 Task: Add Organic Valley 3 Cheese Mexican Blend Shredded Cheese to the cart.
Action: Mouse moved to (17, 84)
Screenshot: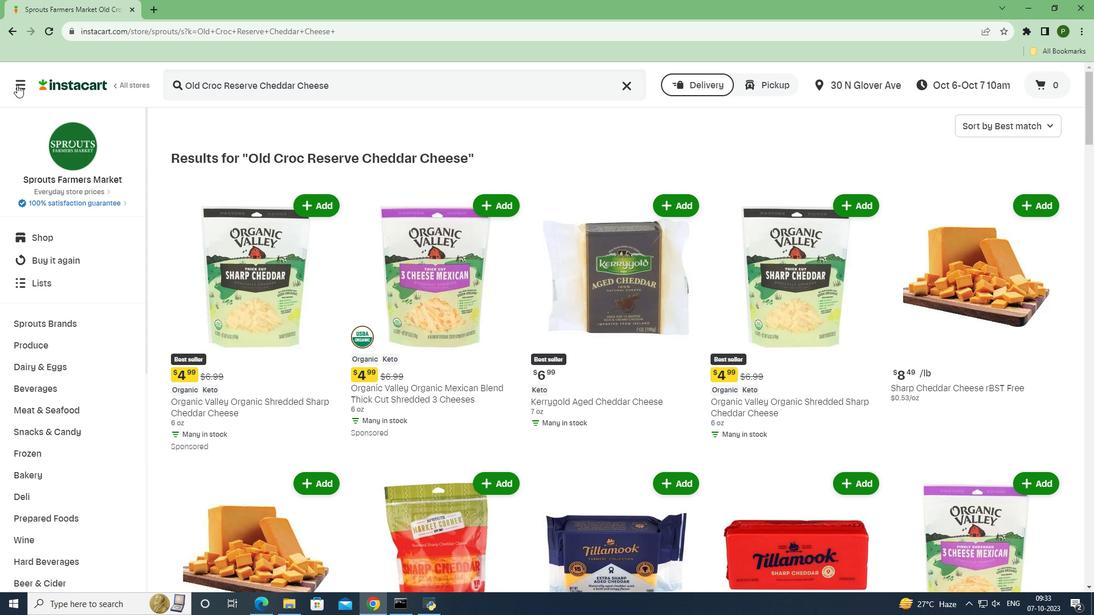 
Action: Mouse pressed left at (17, 84)
Screenshot: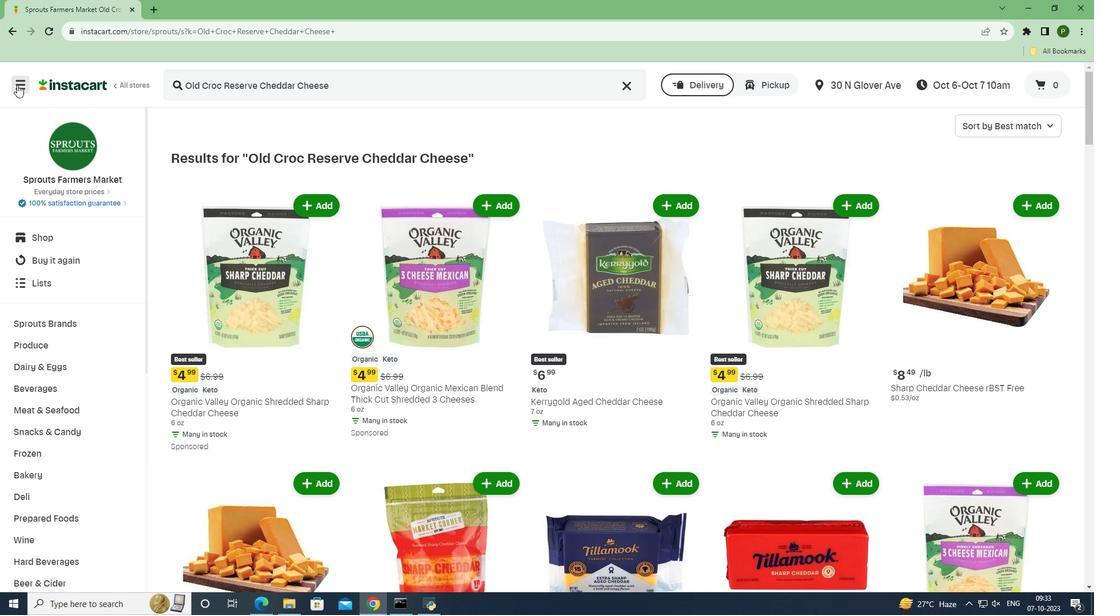 
Action: Mouse moved to (55, 302)
Screenshot: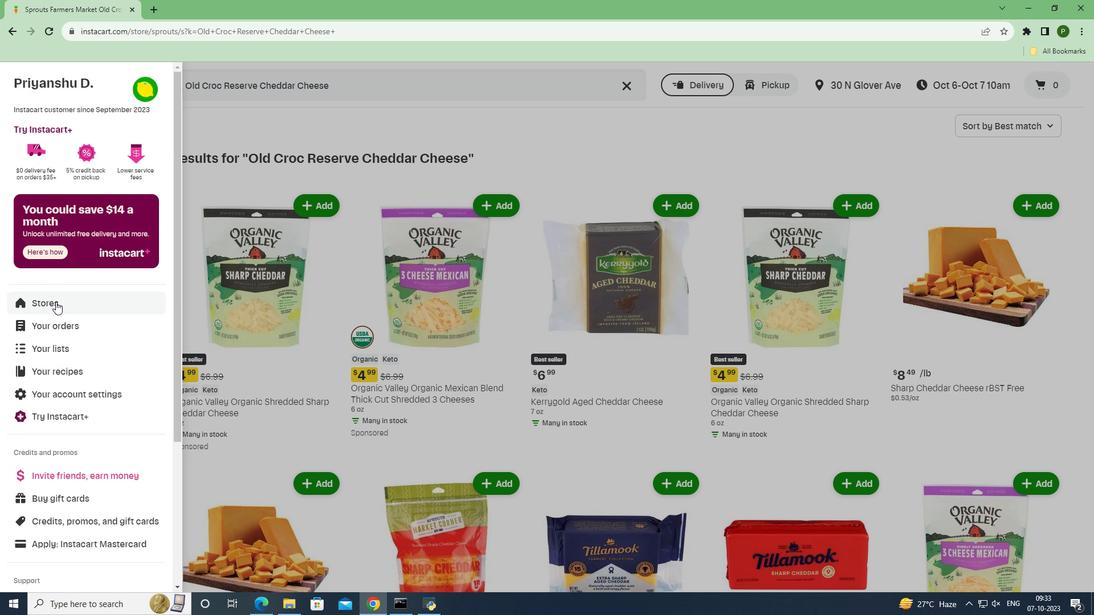 
Action: Mouse pressed left at (55, 302)
Screenshot: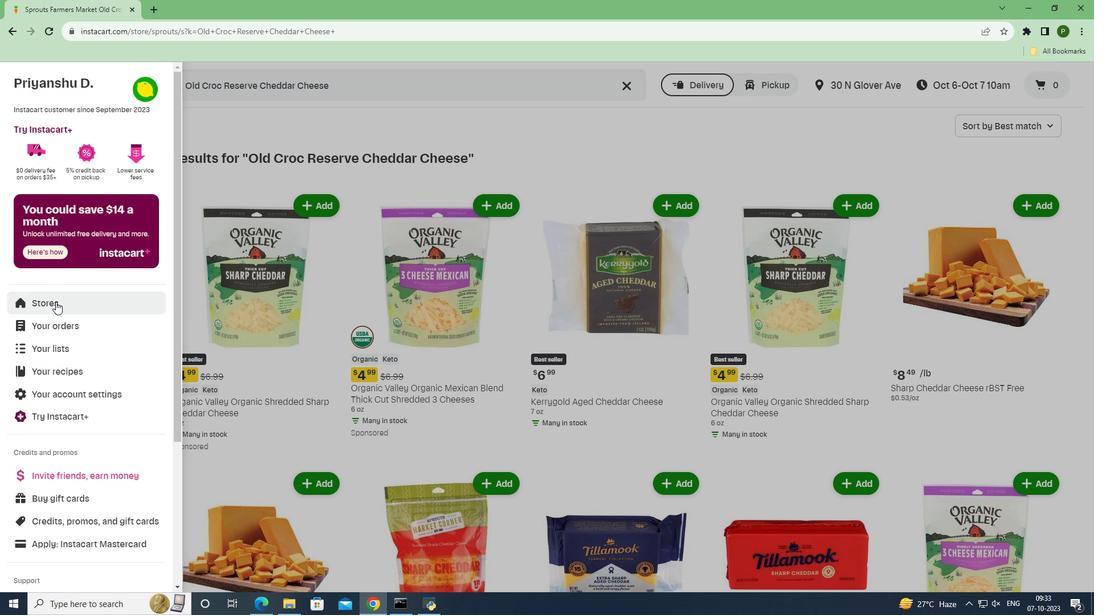 
Action: Mouse moved to (259, 126)
Screenshot: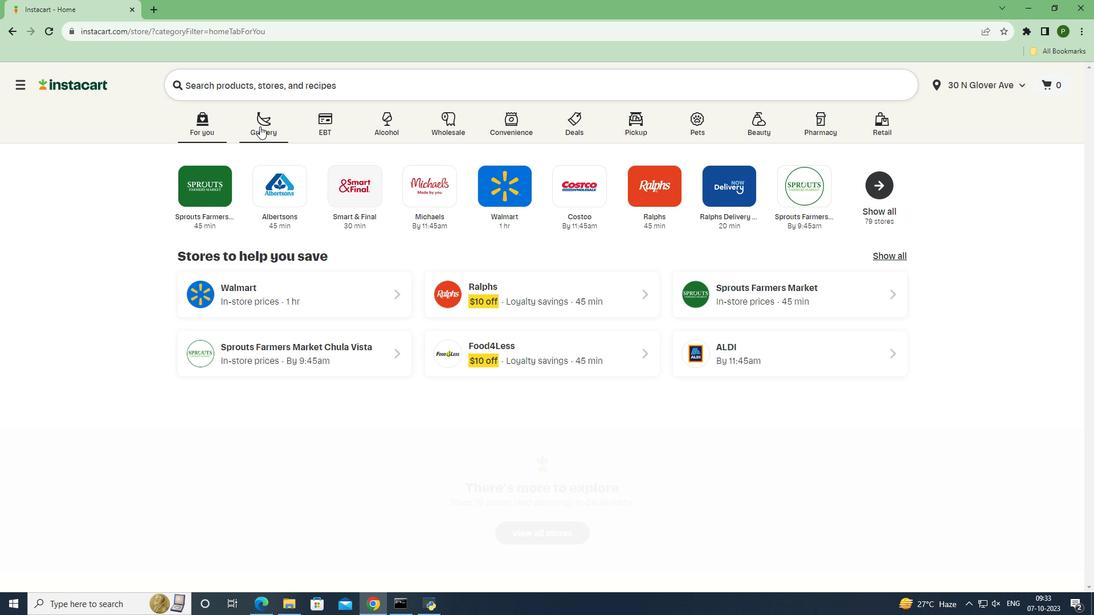 
Action: Mouse pressed left at (259, 126)
Screenshot: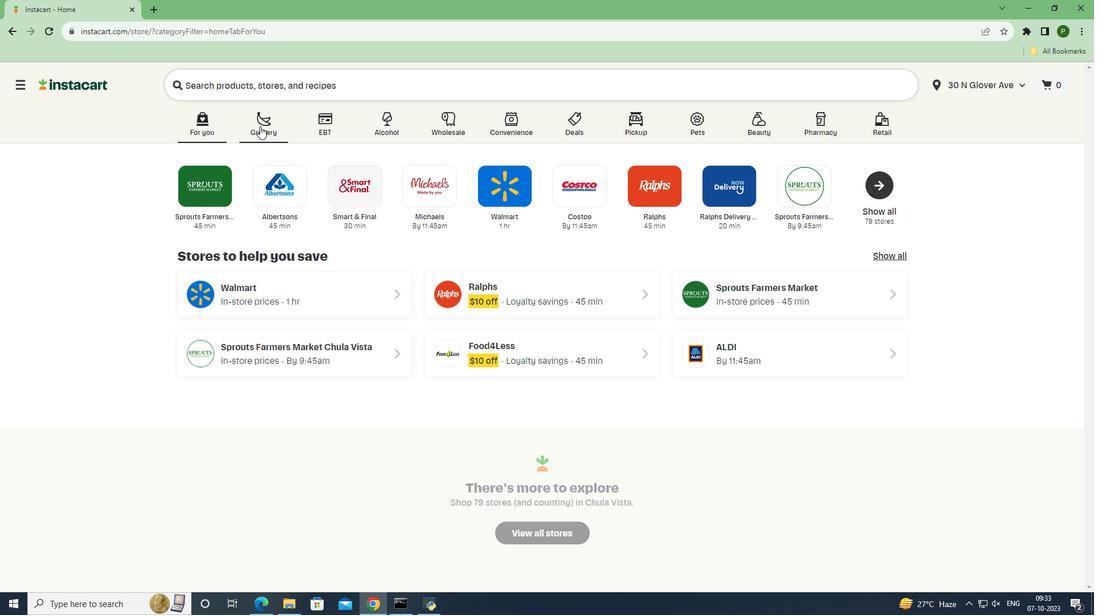 
Action: Mouse moved to (471, 258)
Screenshot: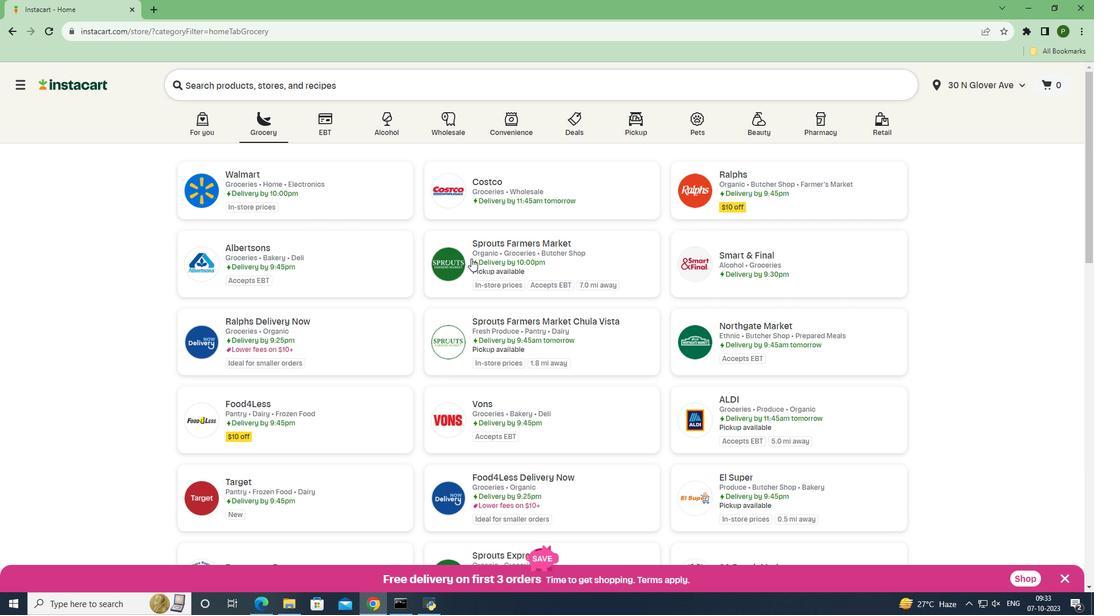 
Action: Mouse pressed left at (471, 258)
Screenshot: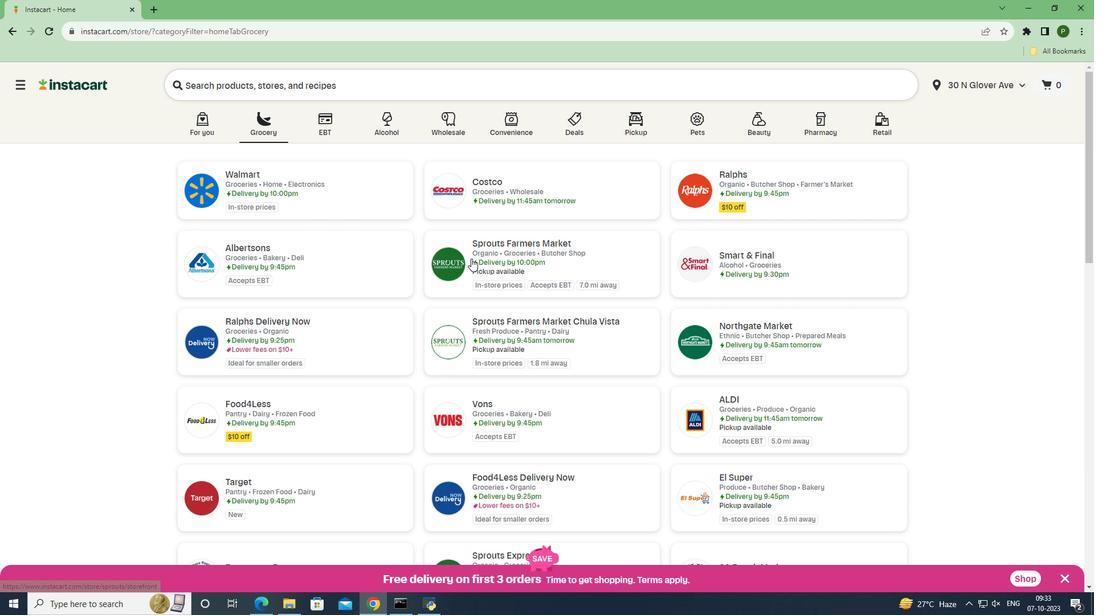 
Action: Mouse moved to (79, 365)
Screenshot: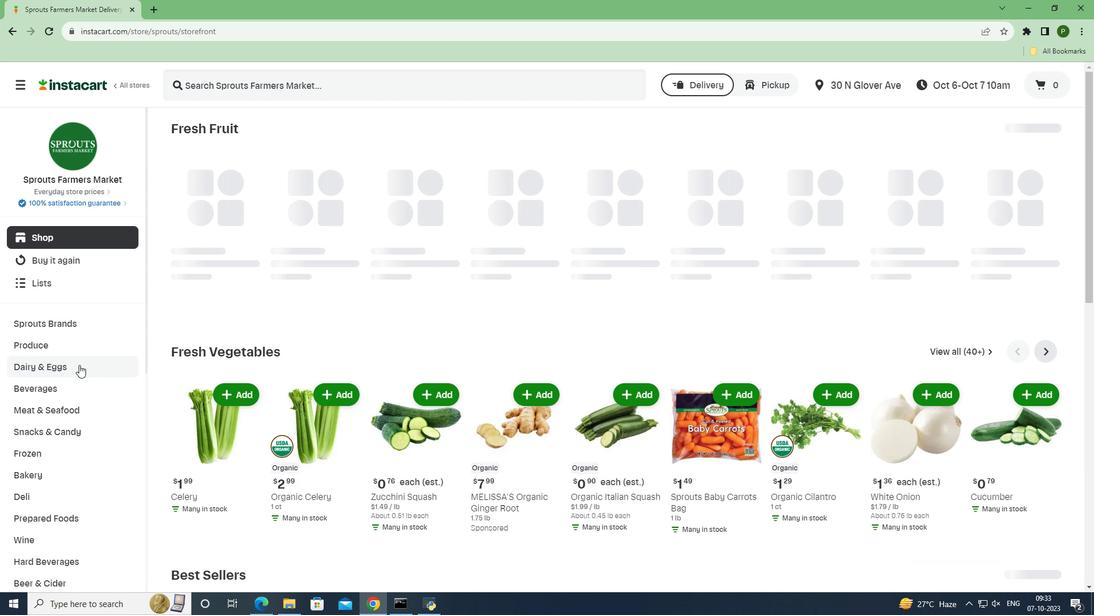 
Action: Mouse pressed left at (79, 365)
Screenshot: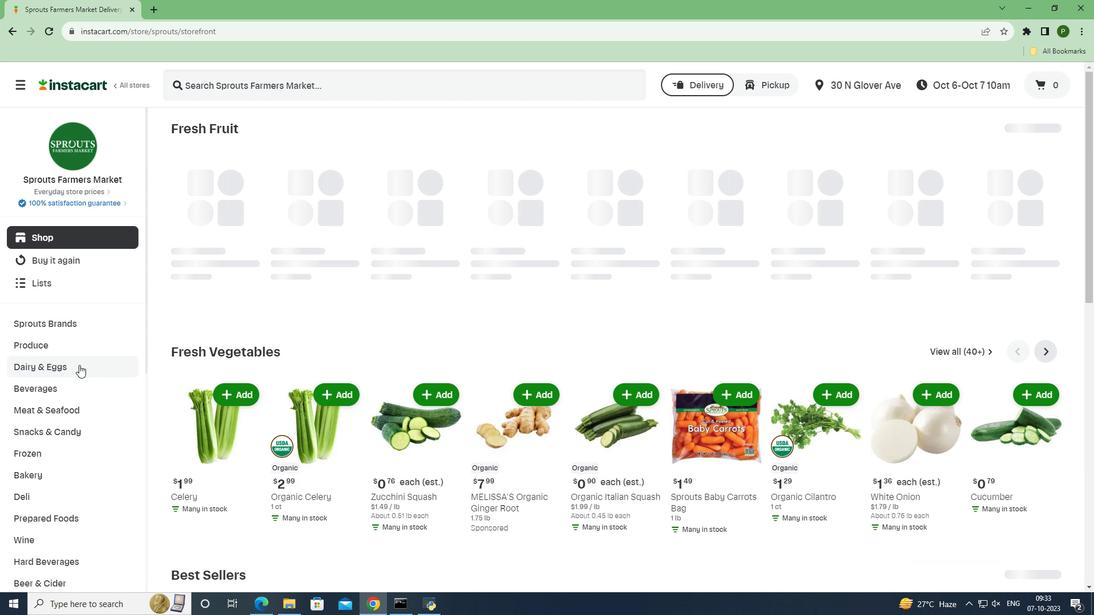 
Action: Mouse moved to (71, 409)
Screenshot: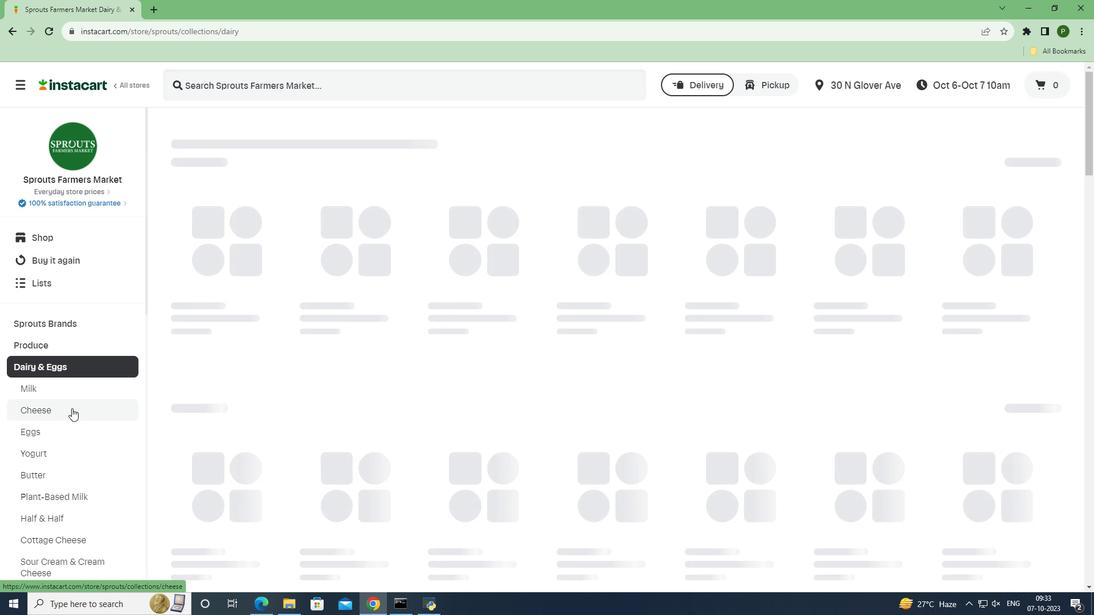 
Action: Mouse pressed left at (71, 409)
Screenshot: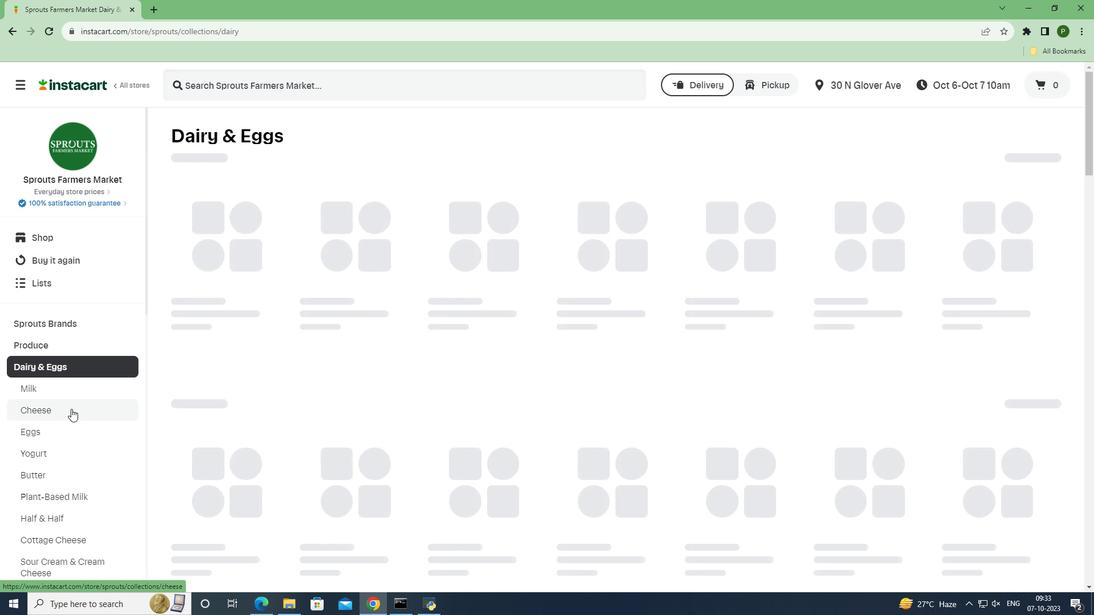
Action: Mouse moved to (260, 80)
Screenshot: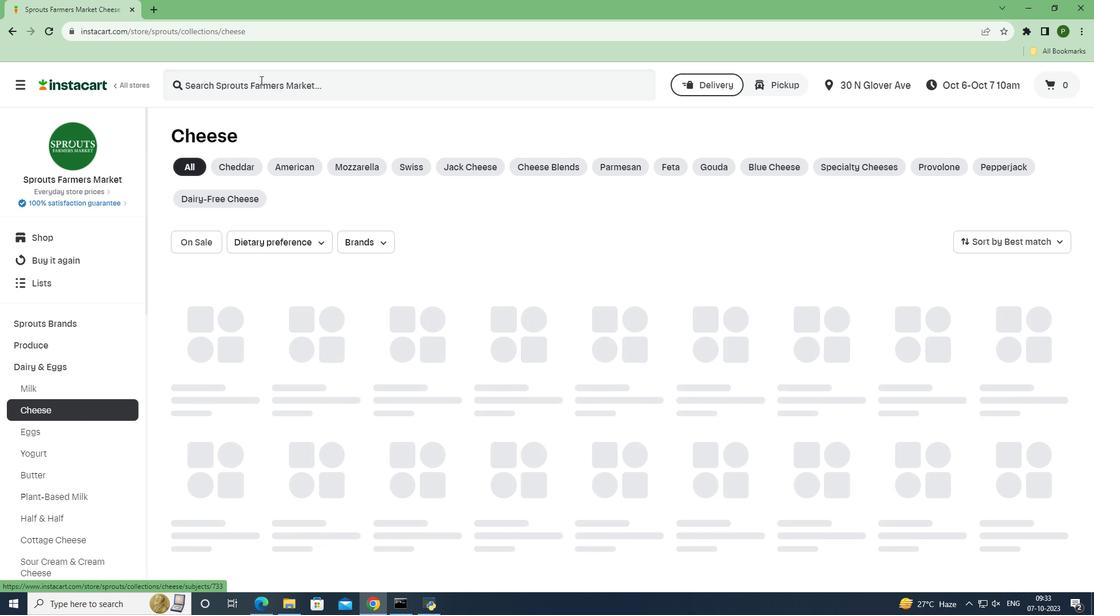 
Action: Mouse pressed left at (260, 80)
Screenshot: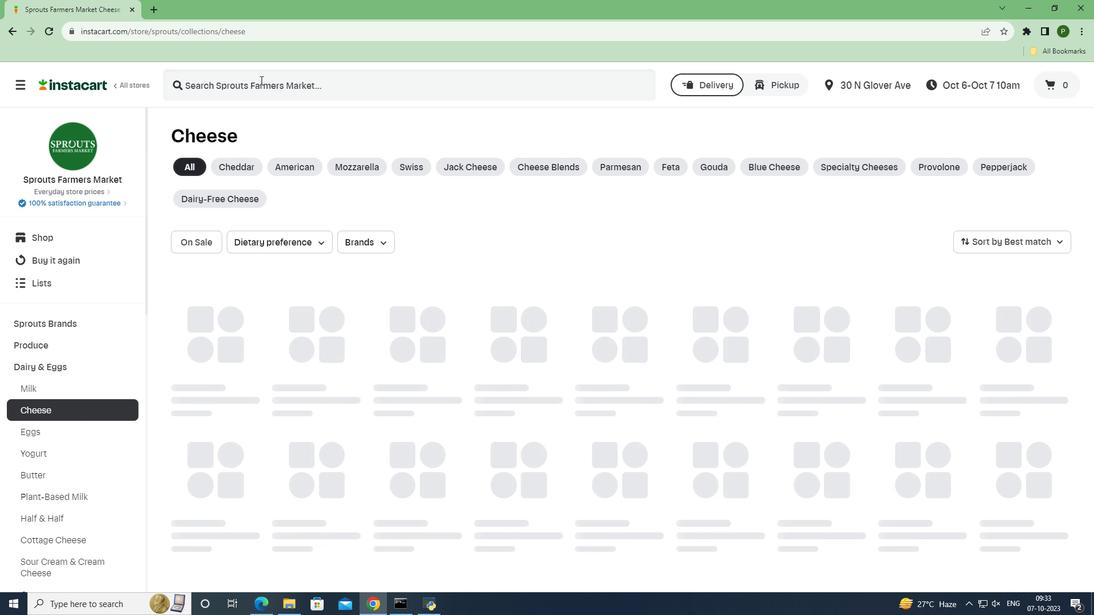 
Action: Key pressed <Key.caps_lock>O<Key.caps_lock>rganic<Key.space><Key.caps_lock>V<Key.caps_lock>alley<Key.space>3<Key.space><Key.caps_lock>C<Key.caps_lock>heese<Key.space><Key.caps_lock>M<Key.caps_lock>exican<Key.space><Key.caps_lock>B<Key.caps_lock>lend<Key.space><Key.caps_lock>S<Key.caps_lock>hredded<Key.space><Key.caps_lock>C<Key.caps_lock>heese<Key.space><Key.enter>
Screenshot: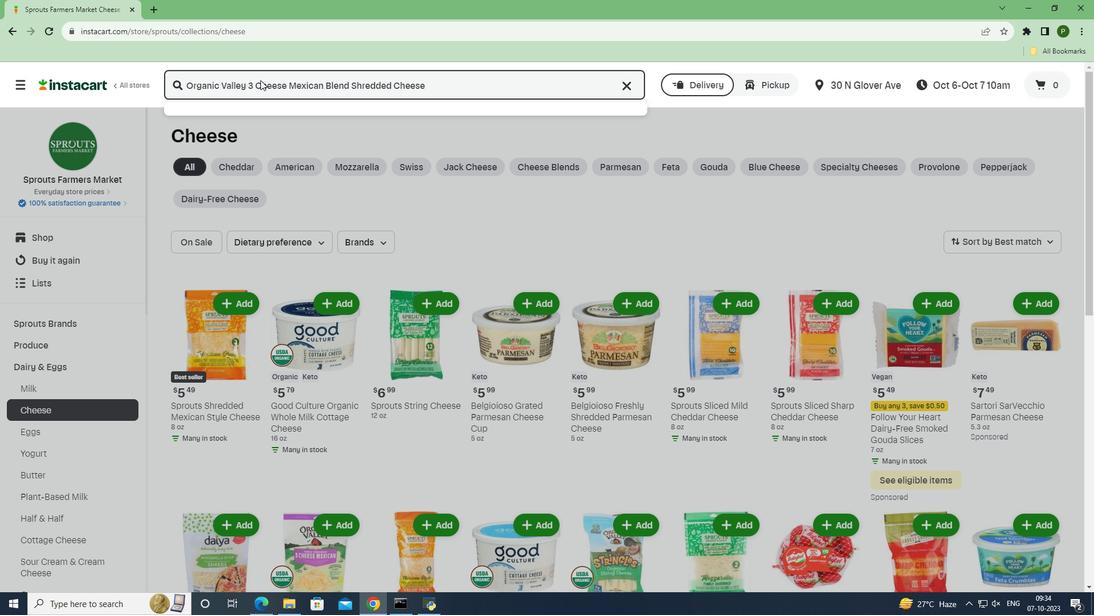
Action: Mouse moved to (479, 200)
Screenshot: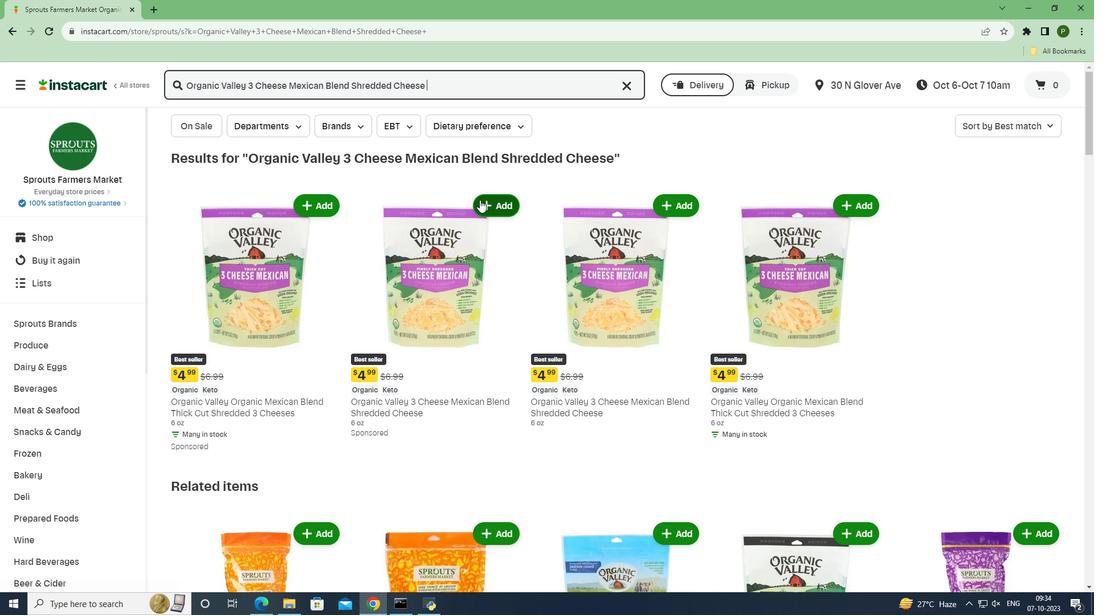 
Action: Mouse pressed left at (479, 200)
Screenshot: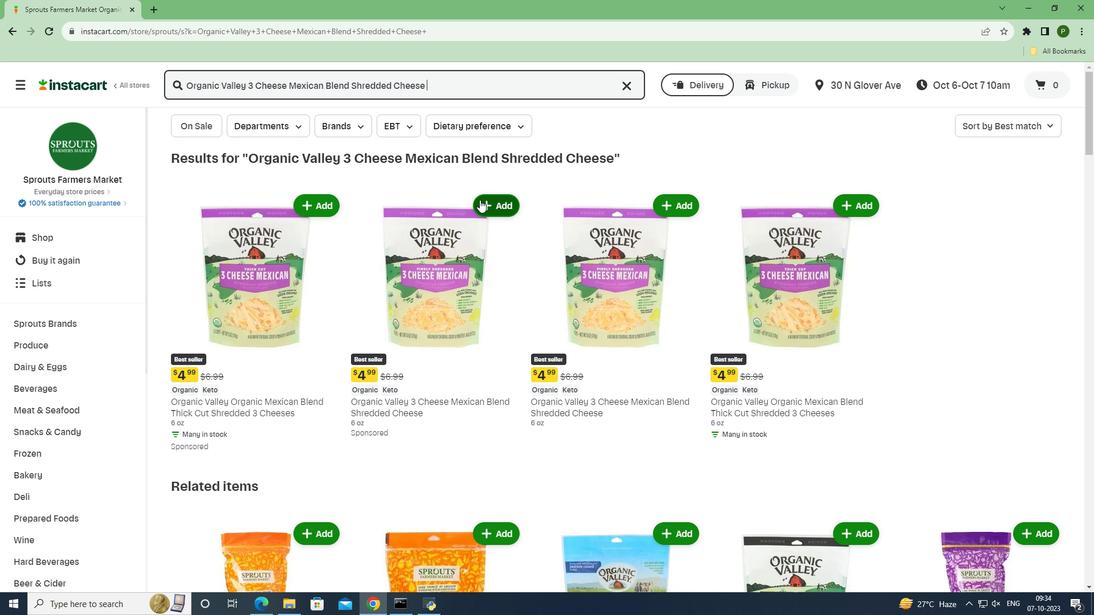 
Action: Mouse moved to (515, 309)
Screenshot: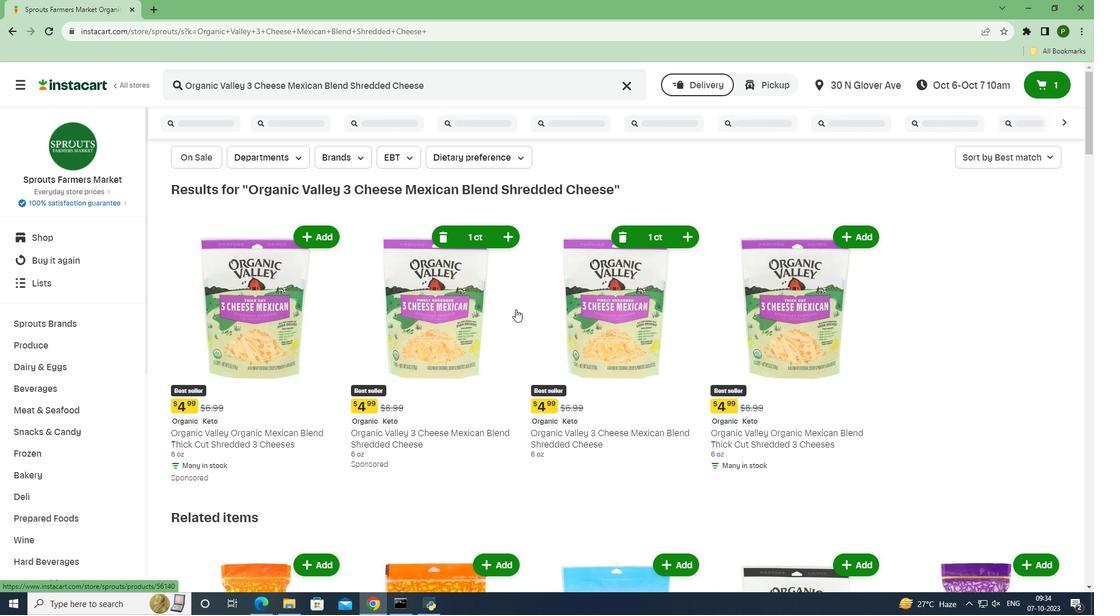 
